 Task: Pick the "Pizza" avatar for your profile.
Action: Mouse moved to (960, 28)
Screenshot: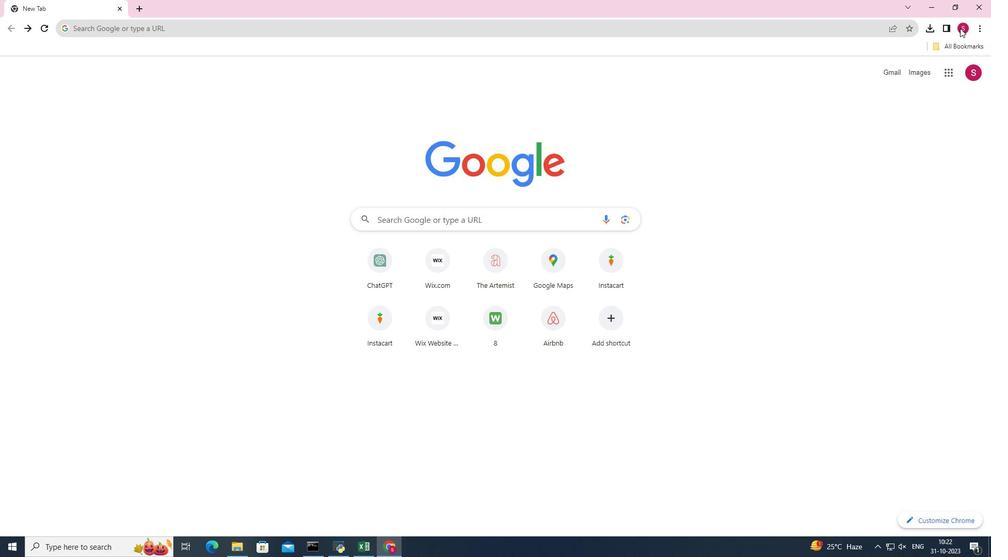 
Action: Mouse pressed left at (960, 28)
Screenshot: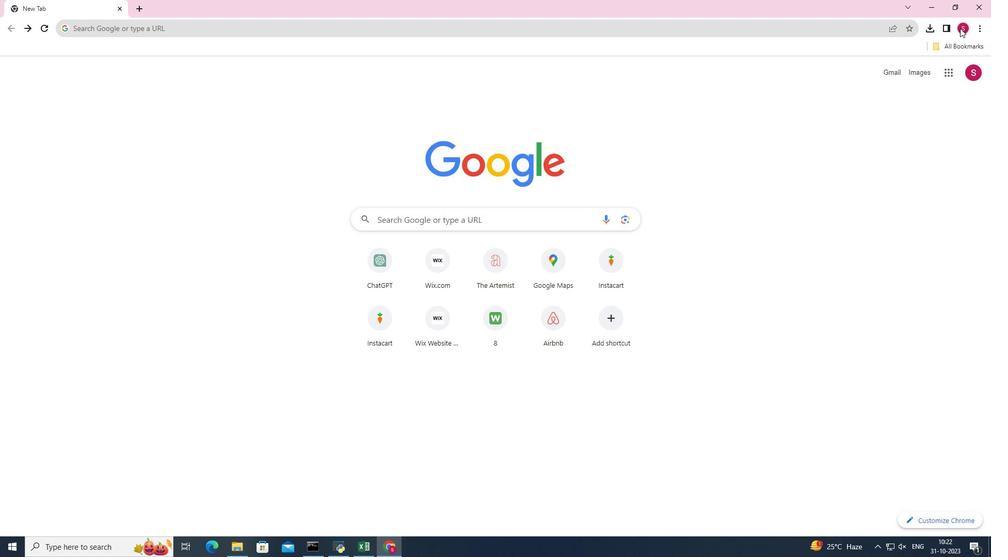 
Action: Mouse moved to (953, 70)
Screenshot: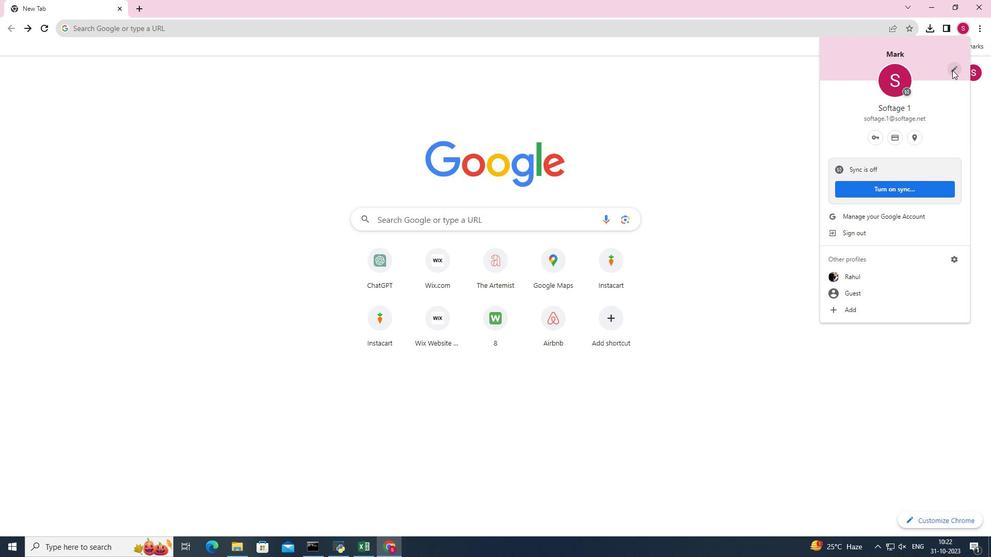 
Action: Mouse pressed left at (953, 70)
Screenshot: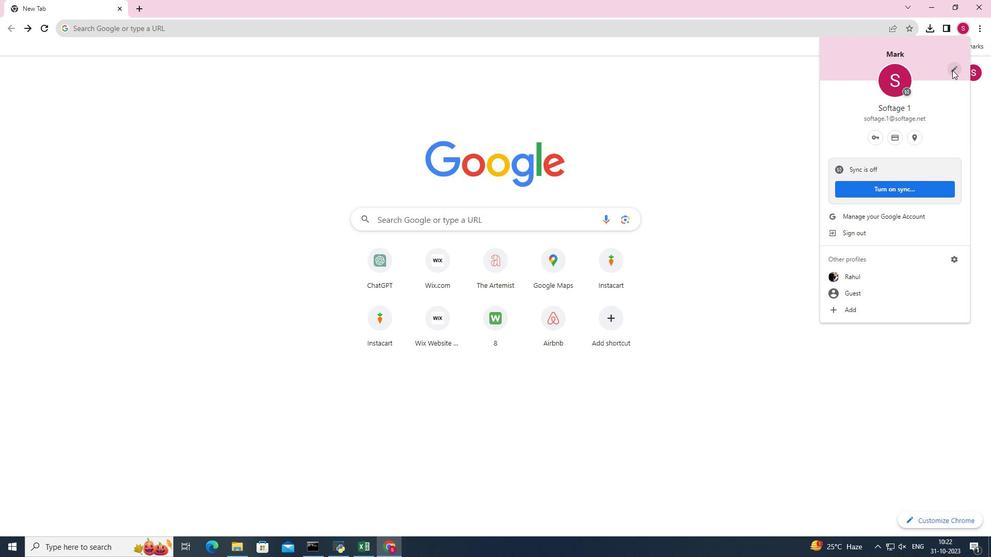 
Action: Mouse moved to (952, 70)
Screenshot: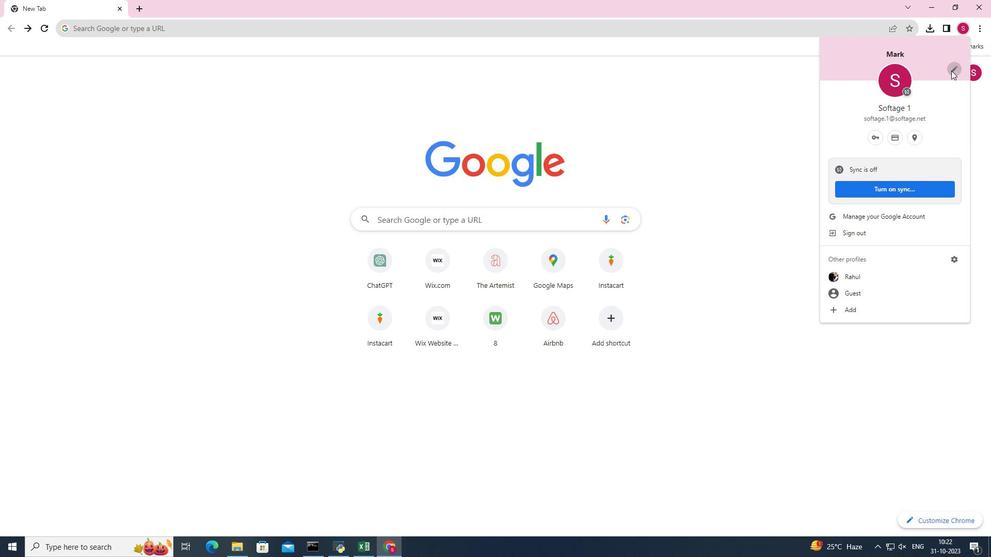 
Action: Mouse pressed left at (952, 70)
Screenshot: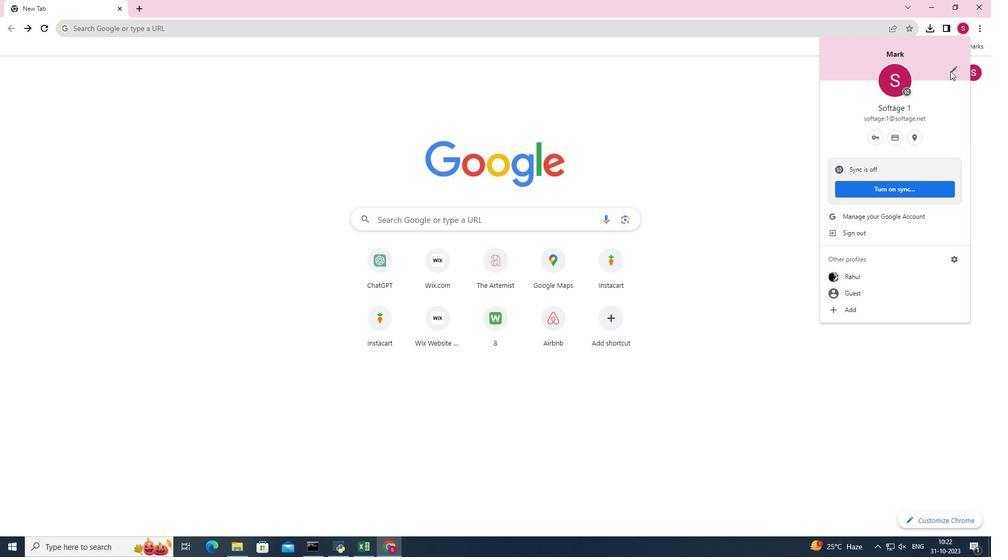 
Action: Mouse moved to (753, 257)
Screenshot: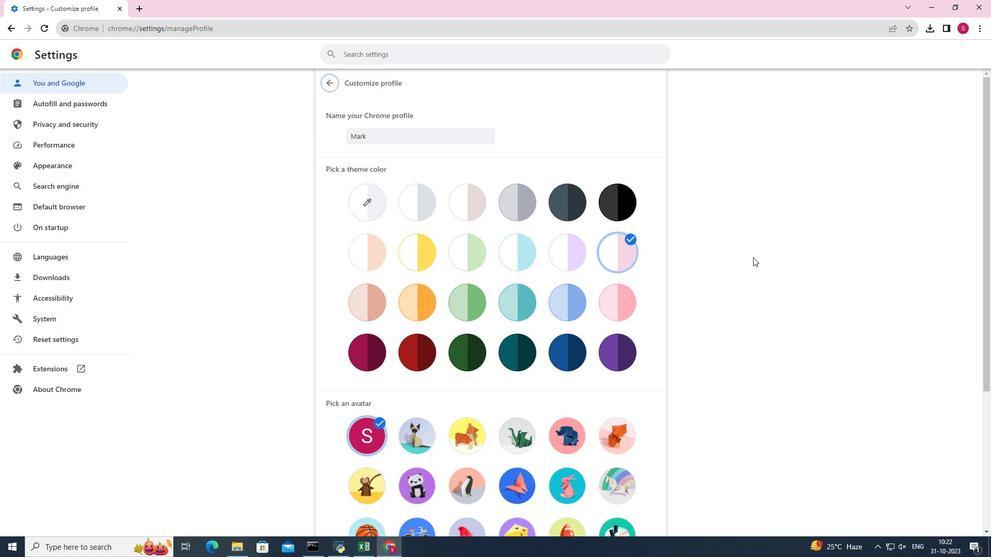
Action: Mouse scrolled (753, 257) with delta (0, 0)
Screenshot: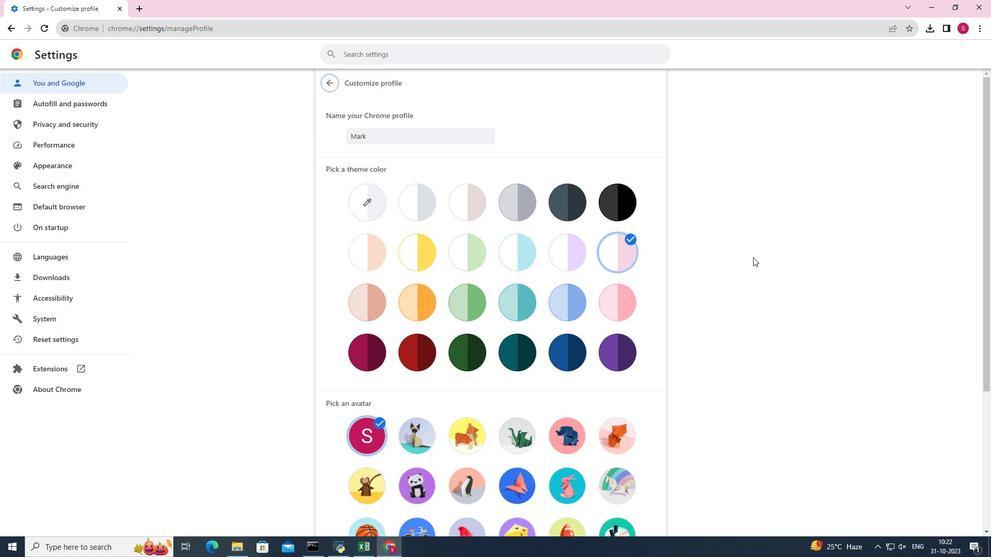 
Action: Mouse scrolled (753, 257) with delta (0, 0)
Screenshot: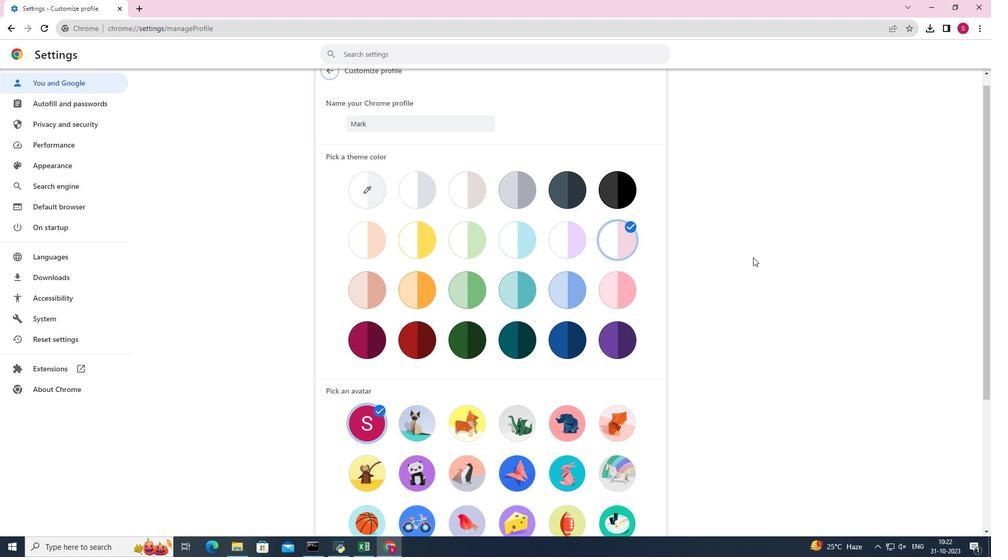 
Action: Mouse scrolled (753, 257) with delta (0, 0)
Screenshot: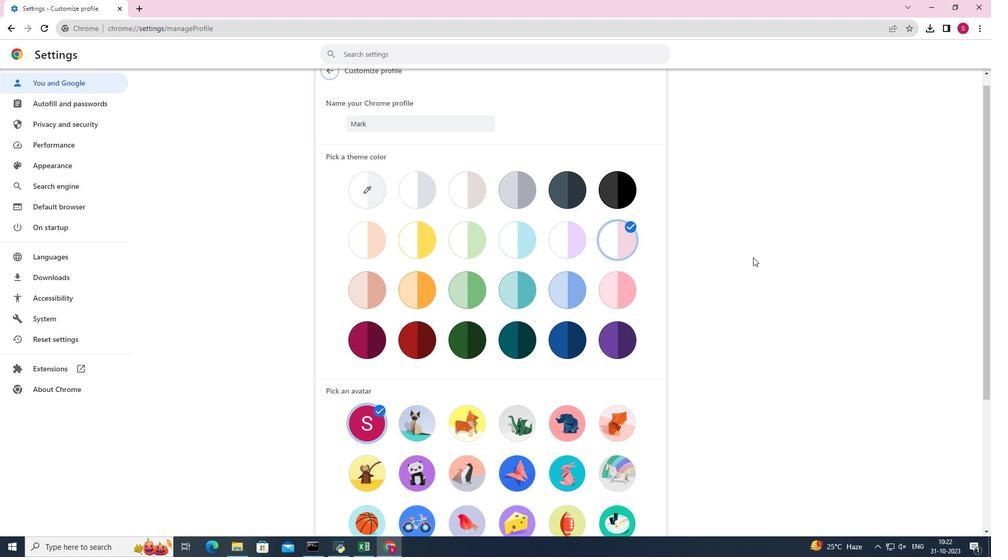 
Action: Mouse scrolled (753, 257) with delta (0, 0)
Screenshot: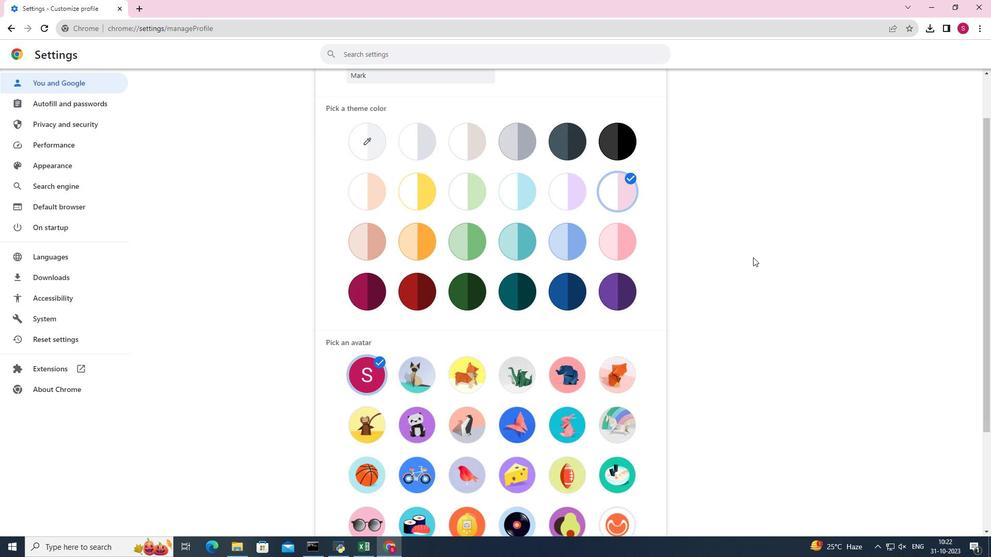 
Action: Mouse scrolled (753, 257) with delta (0, 0)
Screenshot: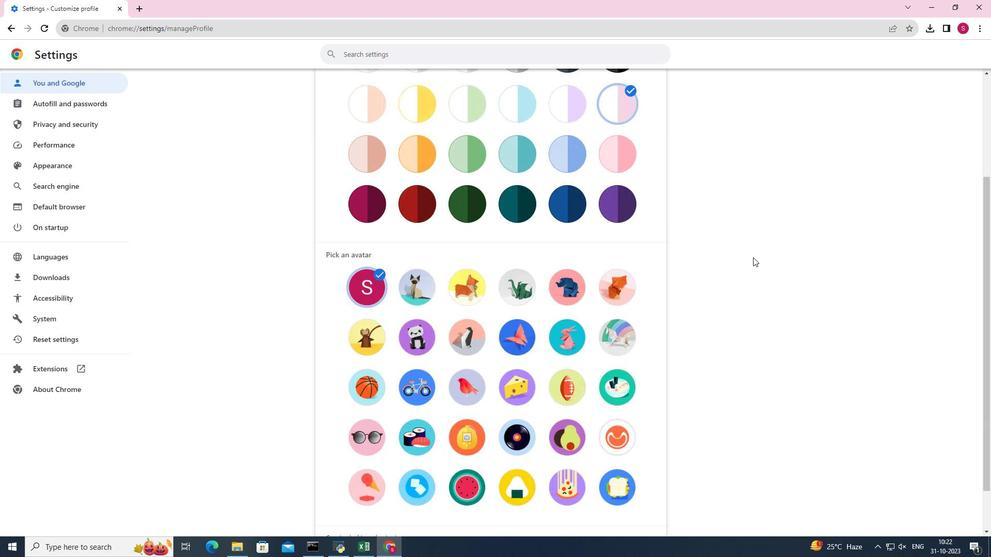 
Action: Mouse moved to (570, 436)
Screenshot: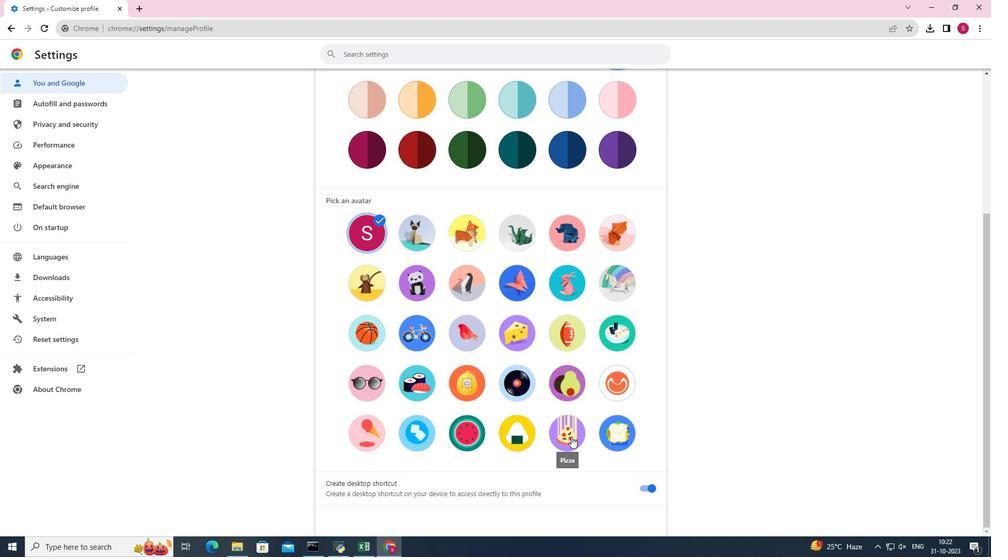 
Action: Mouse pressed left at (570, 436)
Screenshot: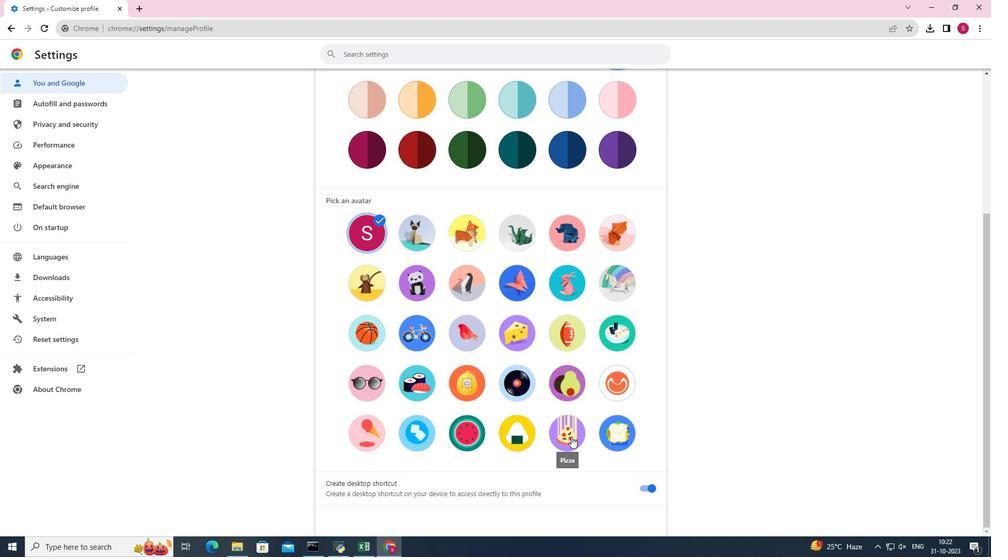 
Action: Mouse moved to (688, 356)
Screenshot: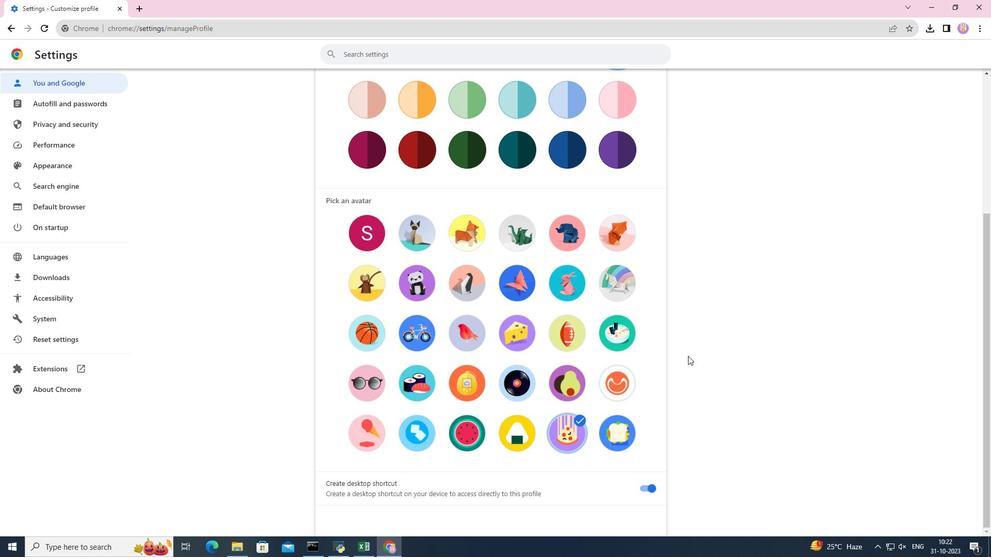 
